 Task: Create a blank project BellTech with privacy Public and default view as List and in the team Taskers . Create three sections in the project as To-Do, Doing and Done
Action: Mouse moved to (1105, 166)
Screenshot: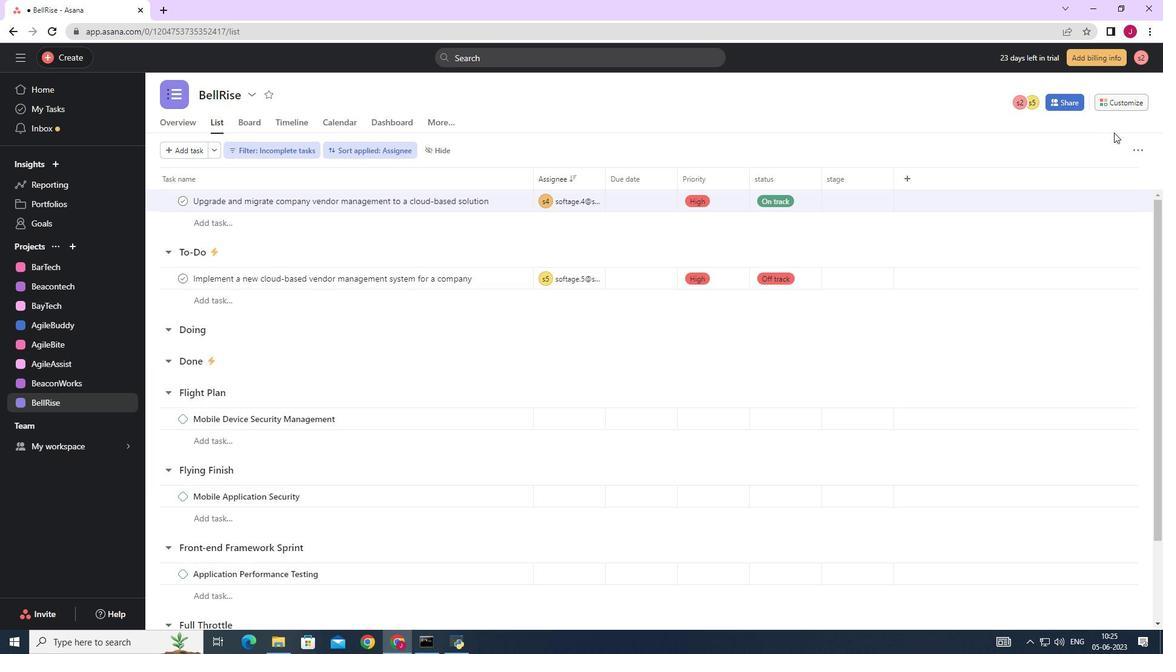 
Action: Mouse scrolled (1105, 166) with delta (0, 0)
Screenshot: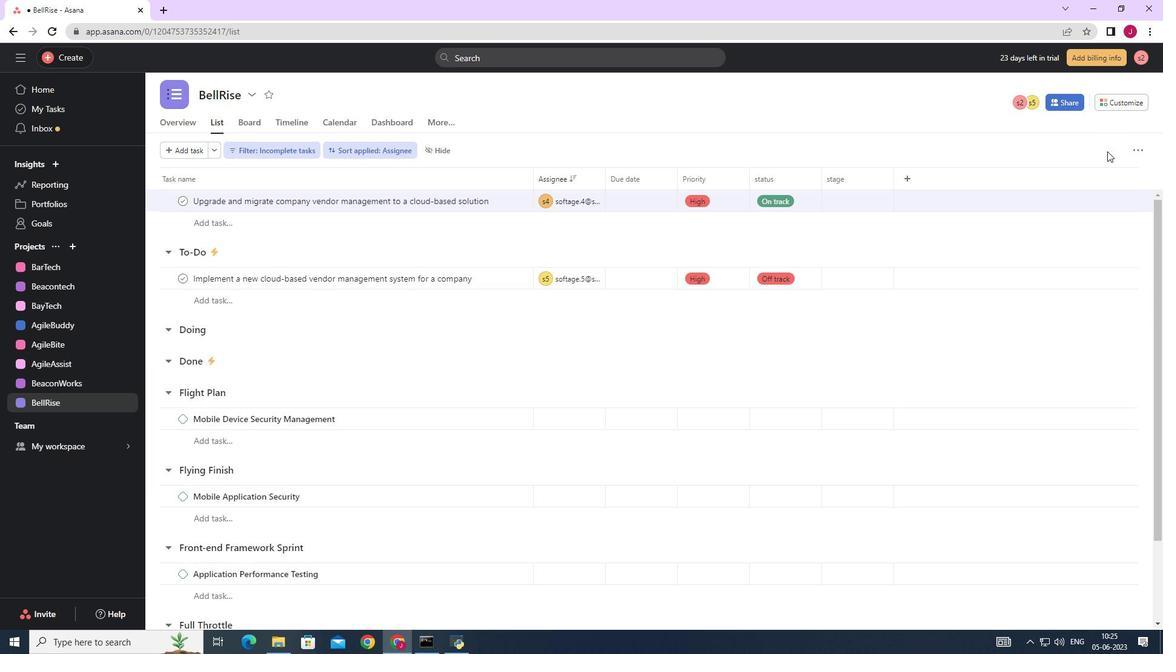
Action: Mouse scrolled (1105, 166) with delta (0, 0)
Screenshot: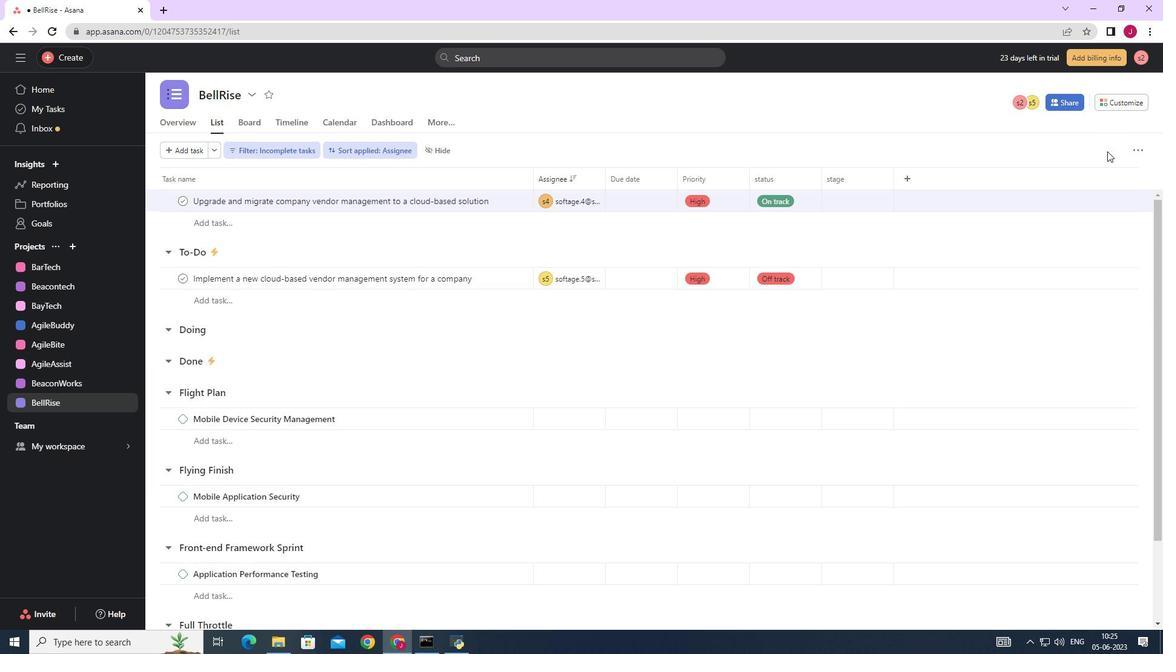 
Action: Mouse moved to (1128, 101)
Screenshot: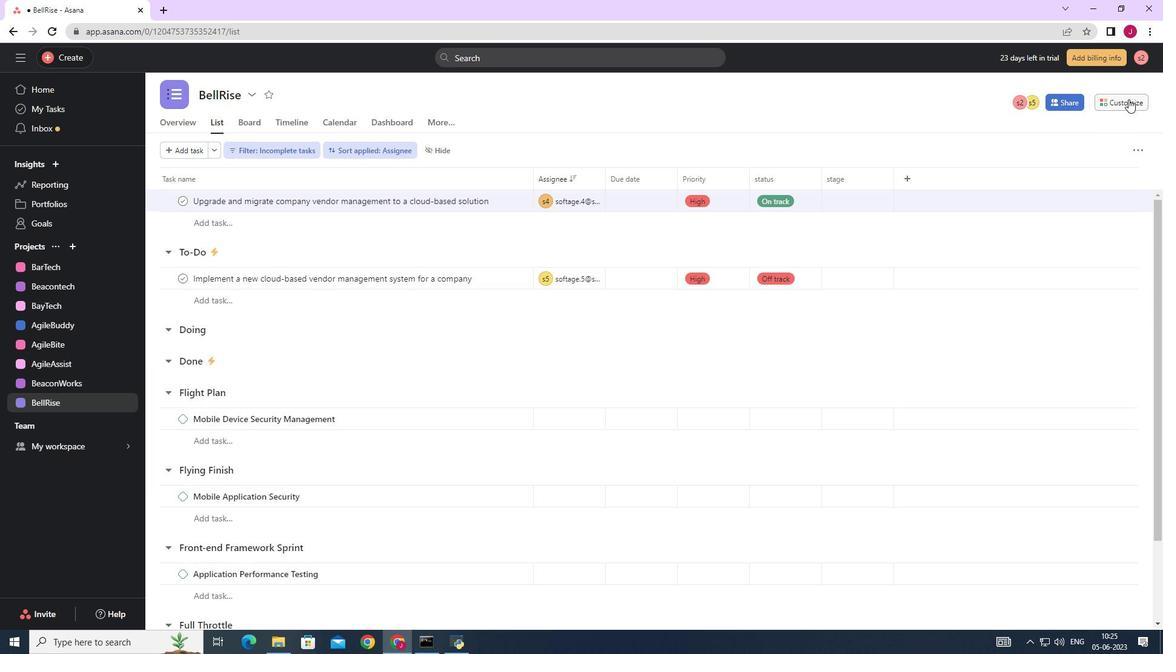 
Action: Mouse pressed left at (1128, 101)
Screenshot: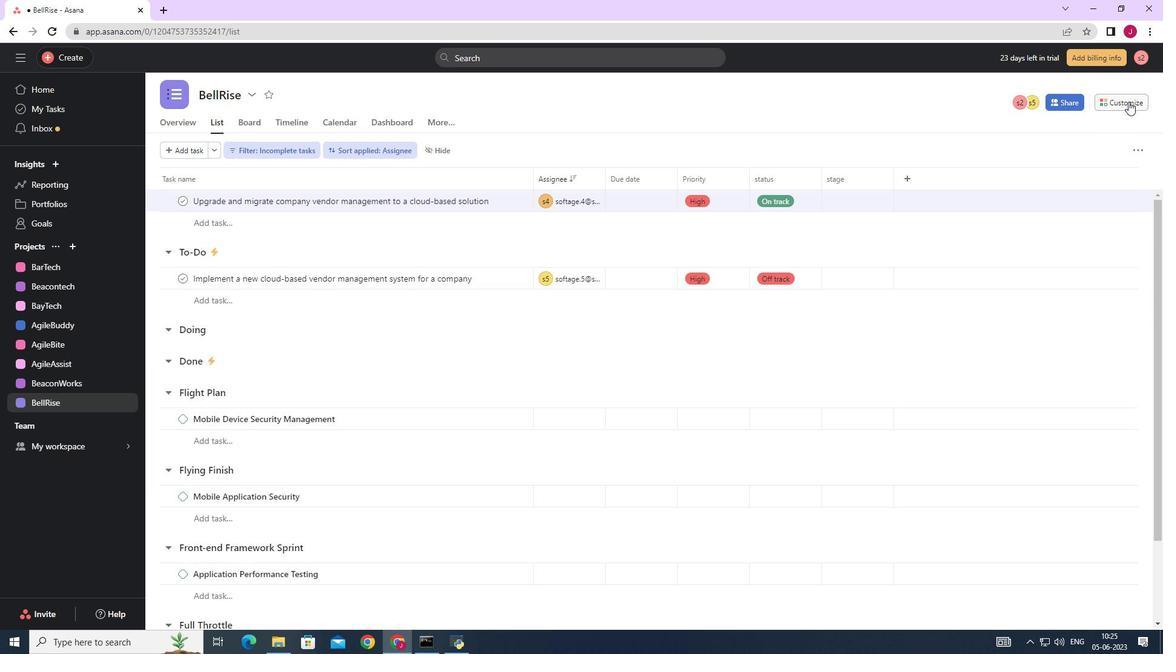 
Action: Mouse moved to (716, 374)
Screenshot: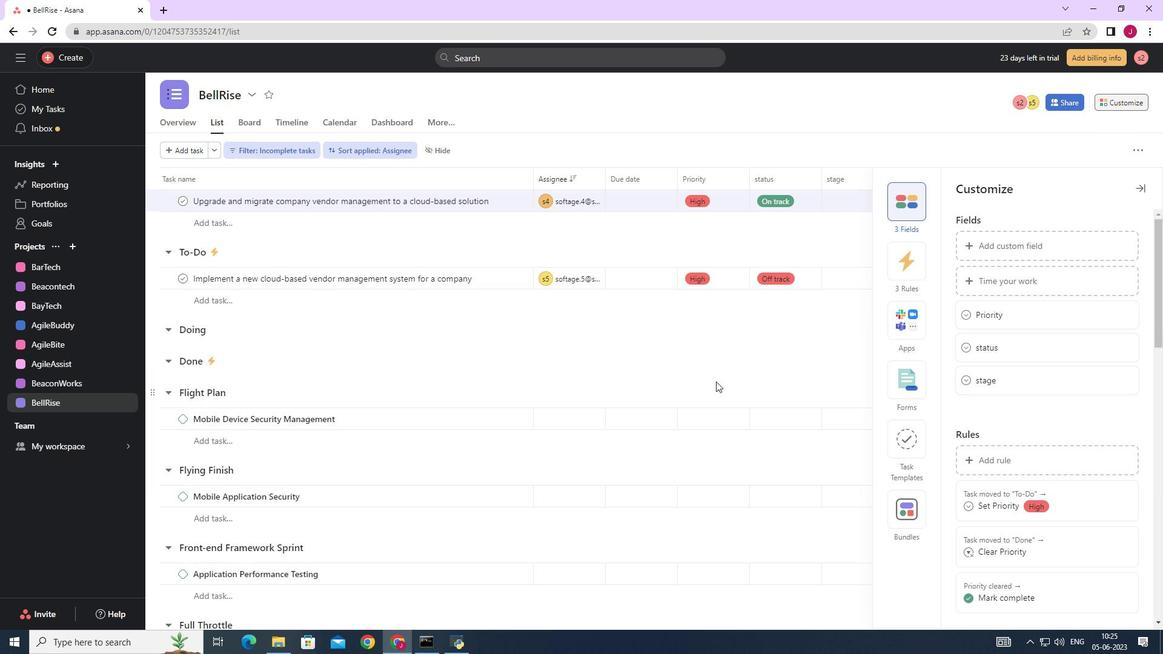 
Action: Mouse pressed left at (716, 374)
Screenshot: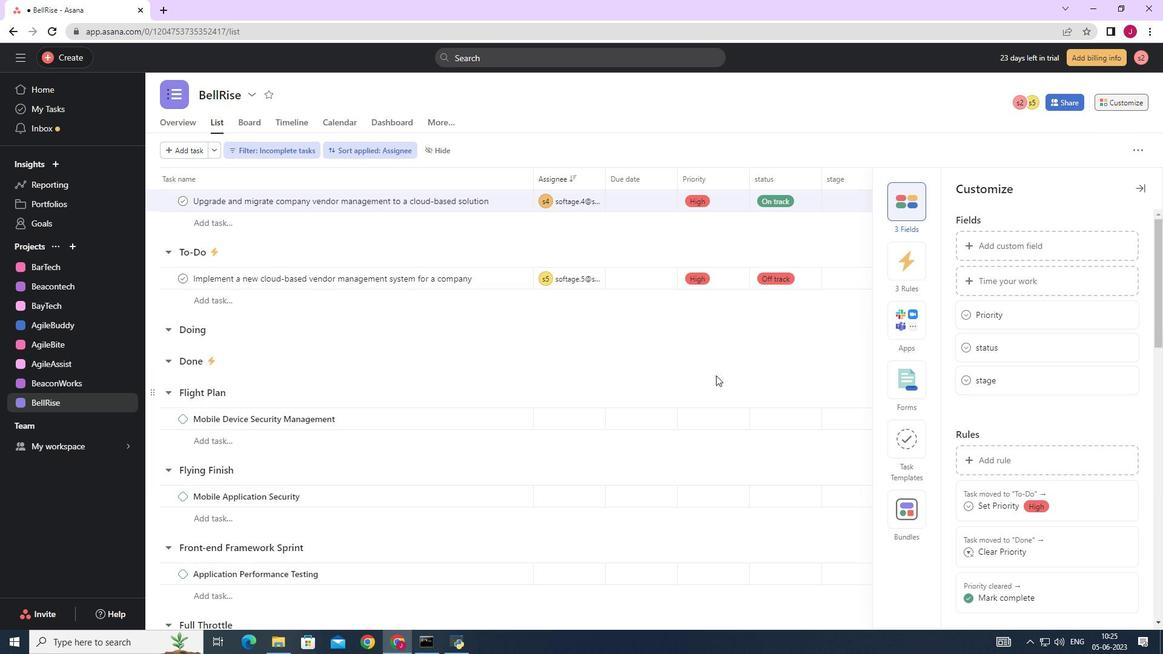 
Action: Mouse moved to (77, 249)
Screenshot: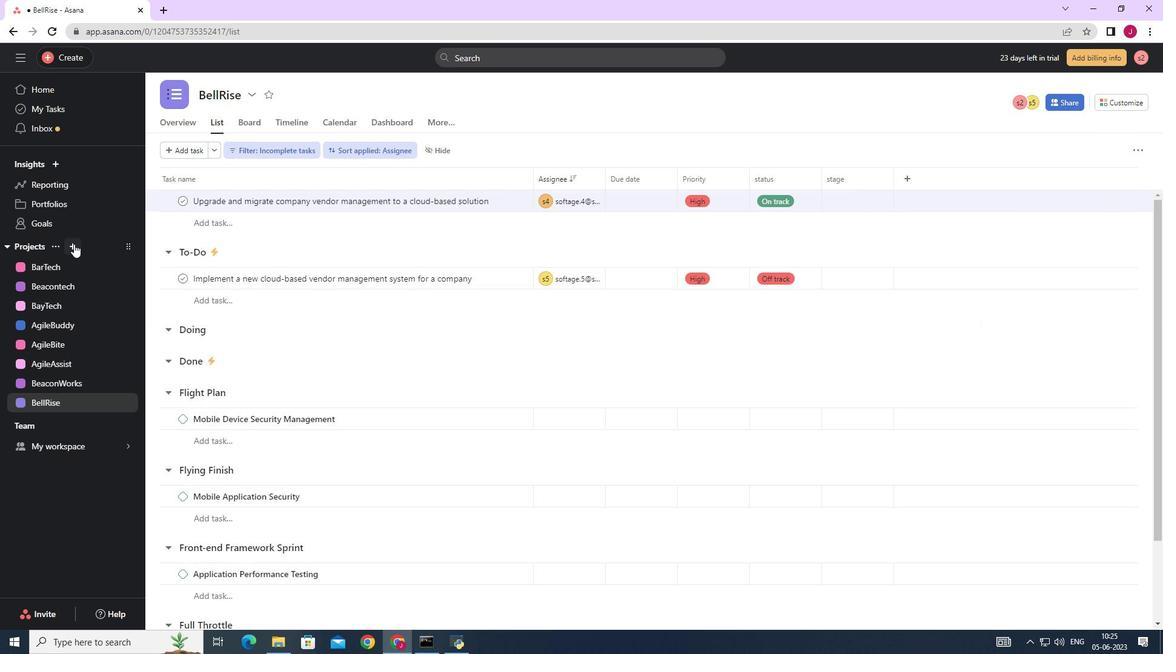 
Action: Mouse pressed left at (77, 249)
Screenshot: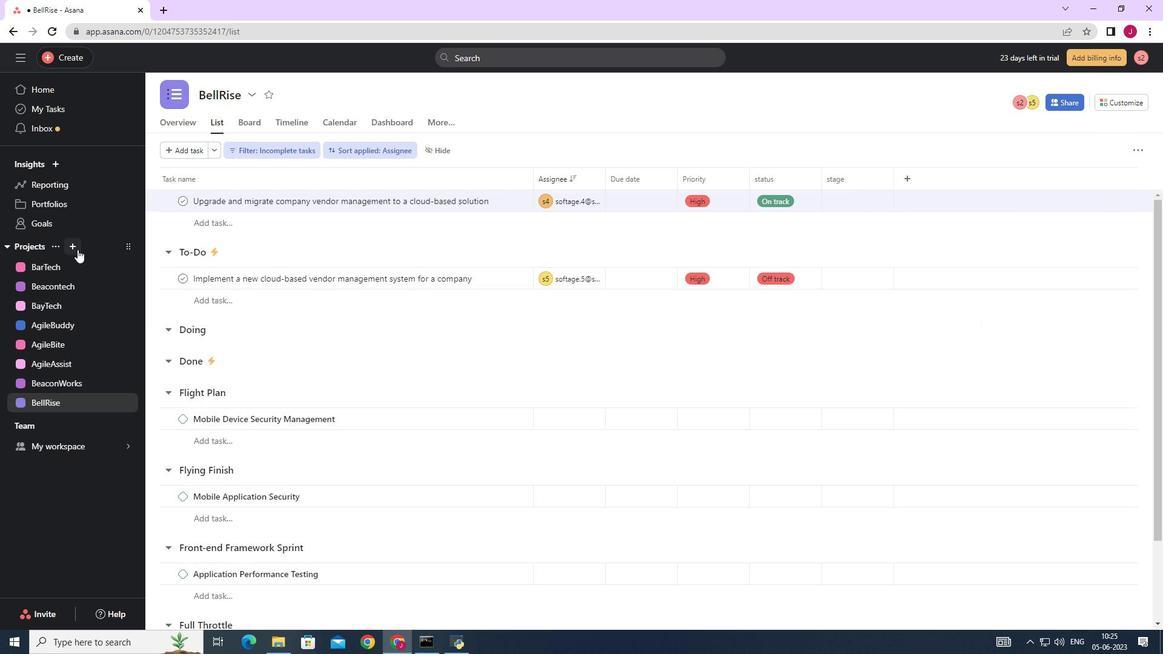
Action: Mouse moved to (130, 271)
Screenshot: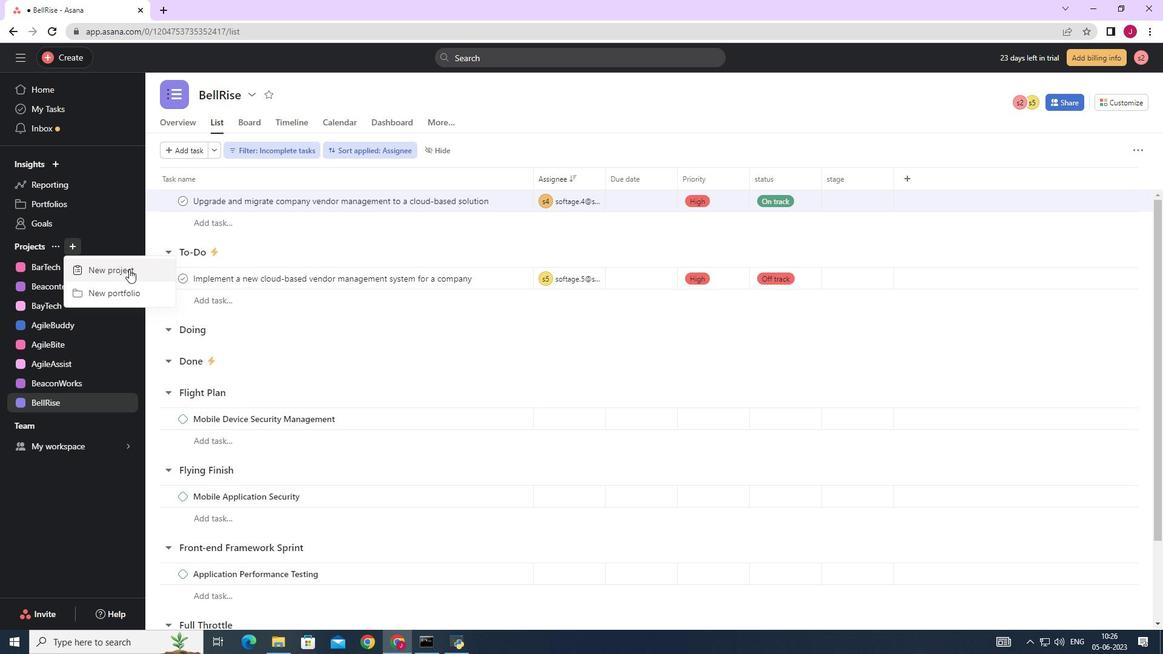 
Action: Mouse pressed left at (130, 271)
Screenshot: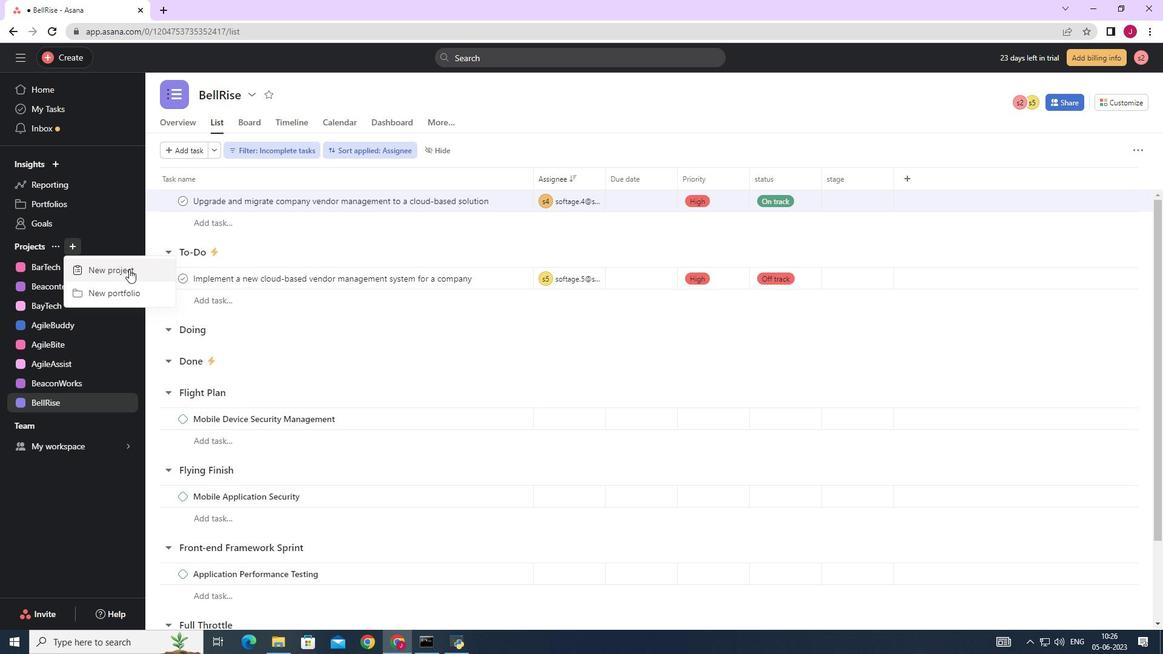 
Action: Mouse moved to (507, 265)
Screenshot: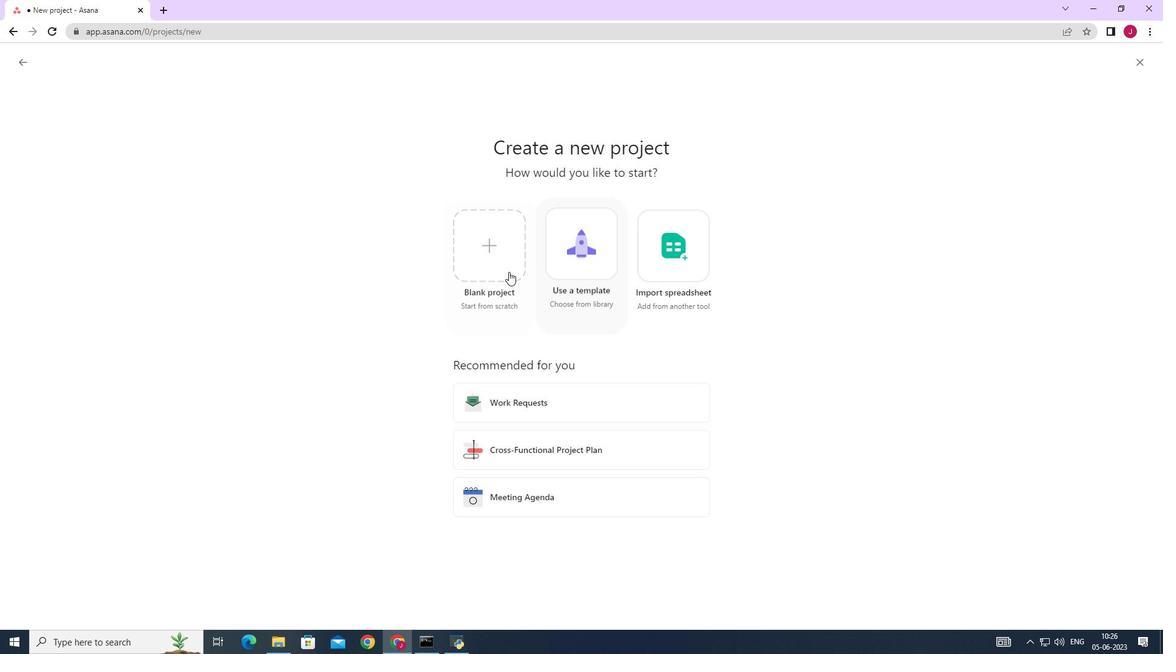 
Action: Mouse pressed left at (507, 265)
Screenshot: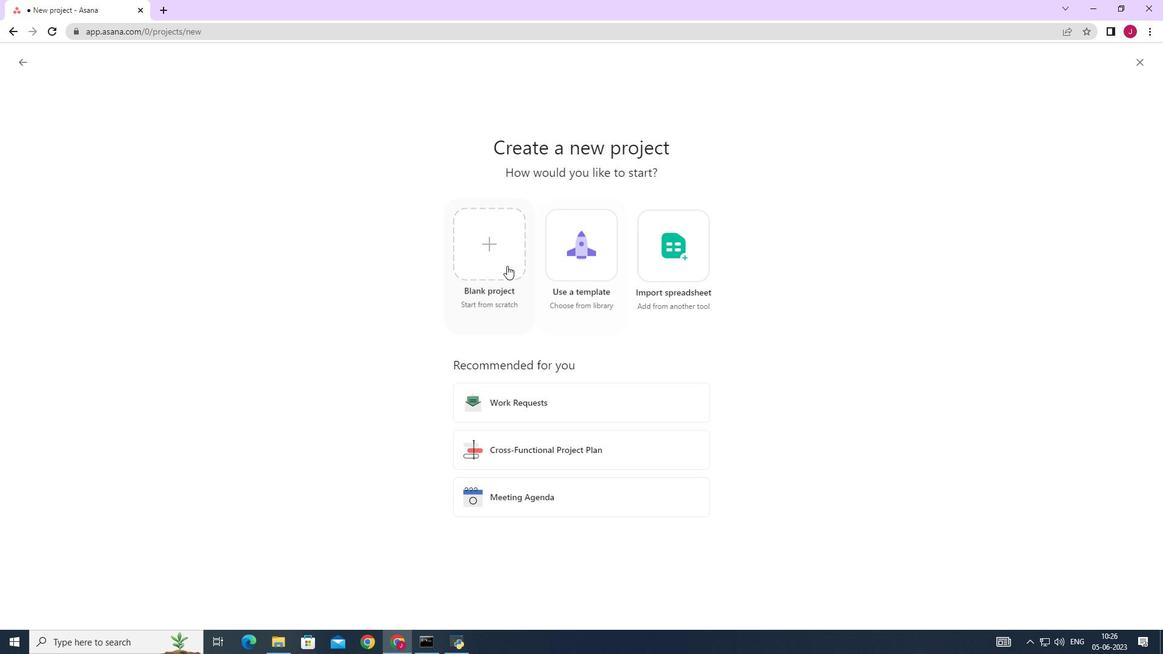 
Action: Mouse moved to (161, 89)
Screenshot: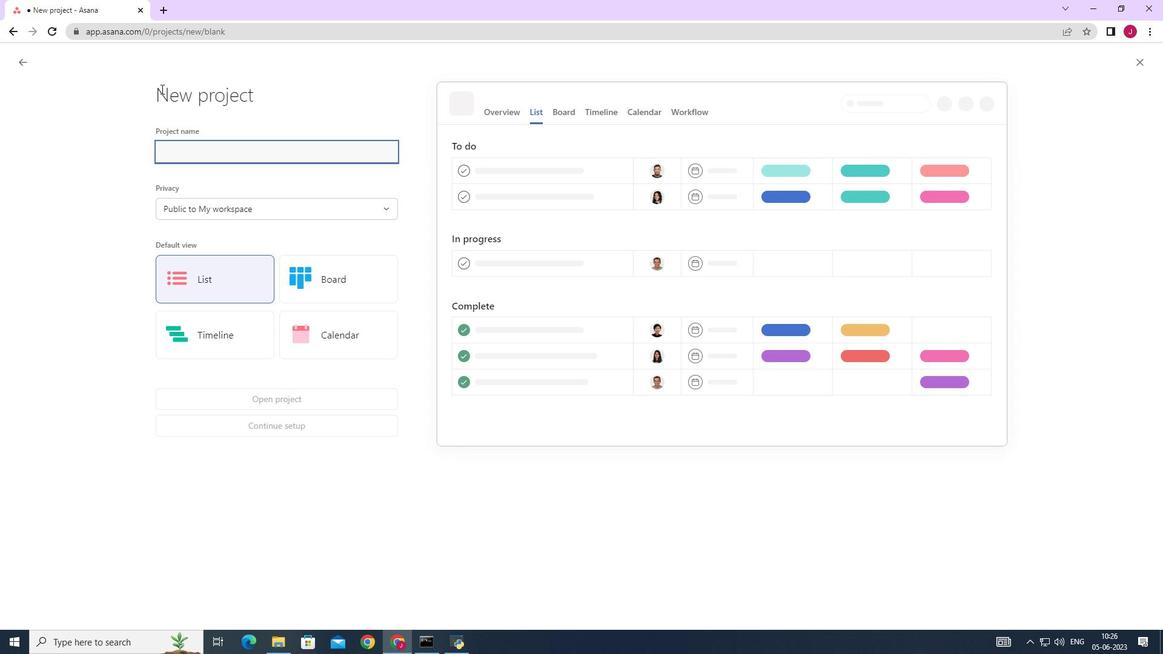 
Action: Key pressed <Key.caps_lock>B<Key.caps_lock>ell<Key.caps_lock>T<Key.caps_lock>ech
Screenshot: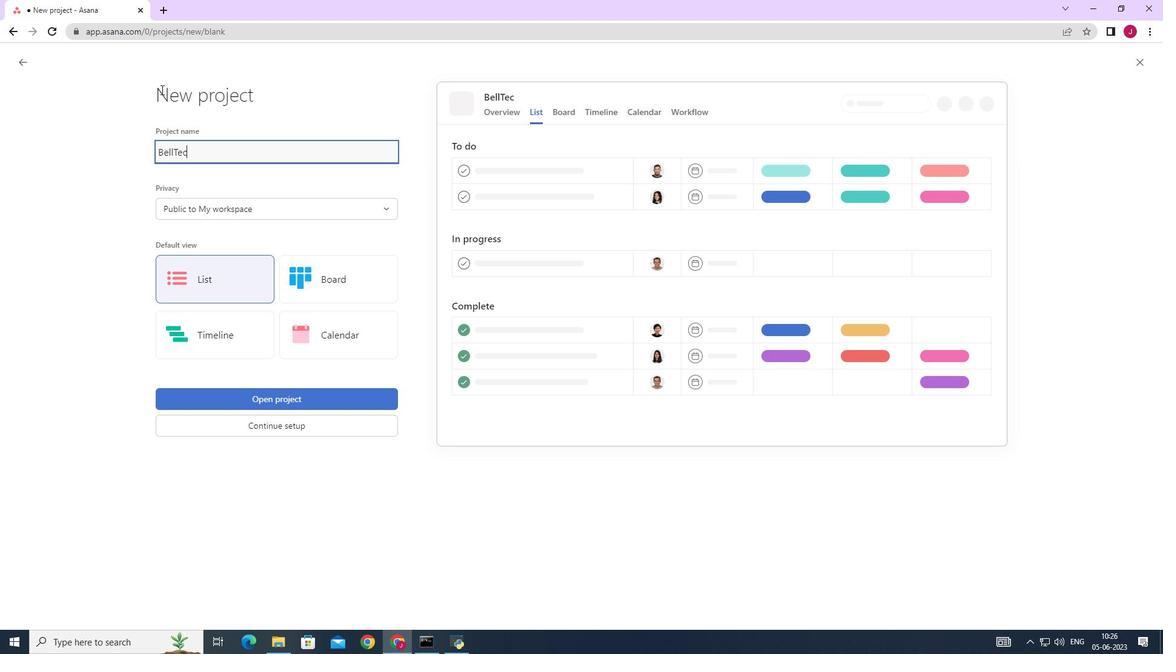 
Action: Mouse moved to (260, 201)
Screenshot: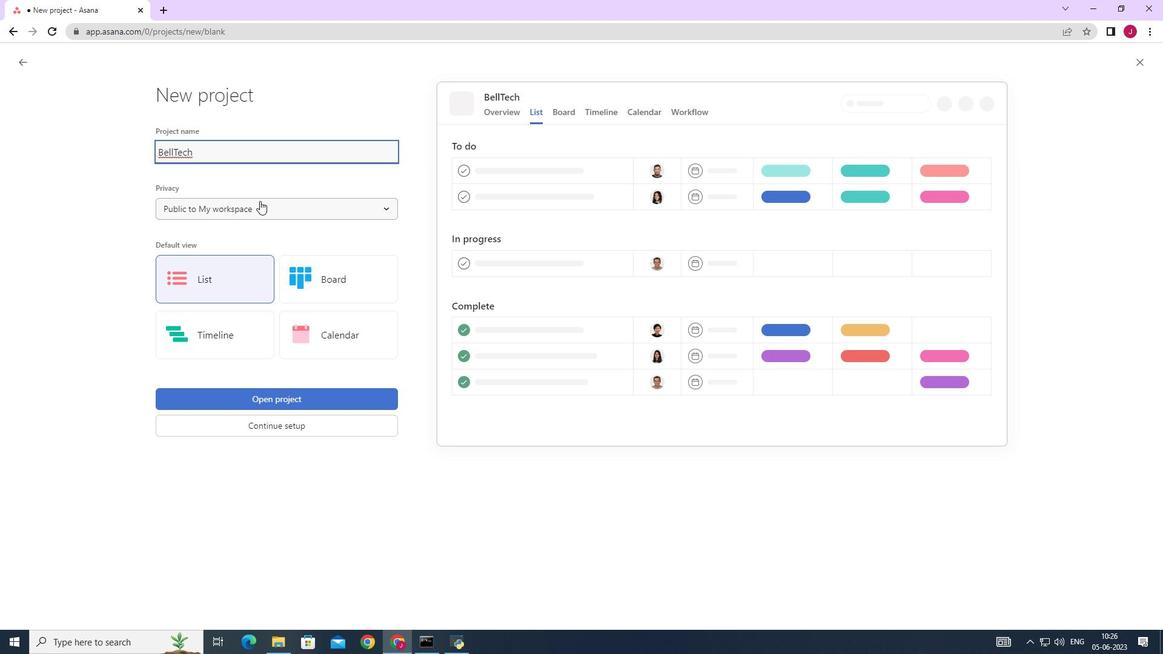 
Action: Mouse pressed left at (260, 201)
Screenshot: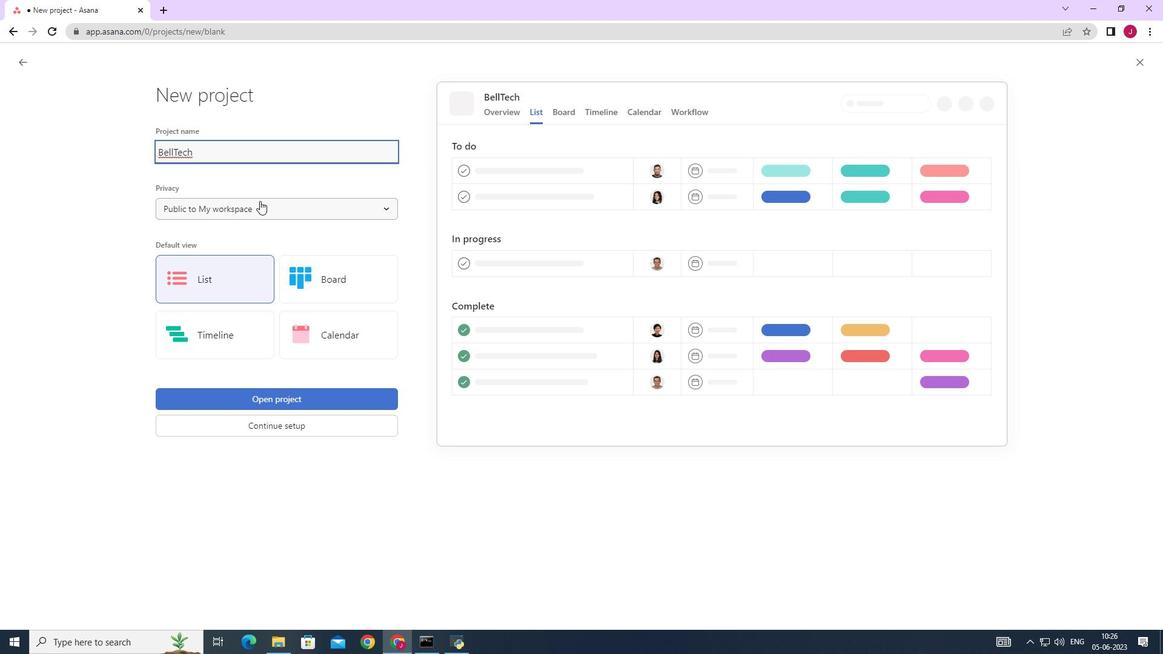 
Action: Mouse moved to (257, 232)
Screenshot: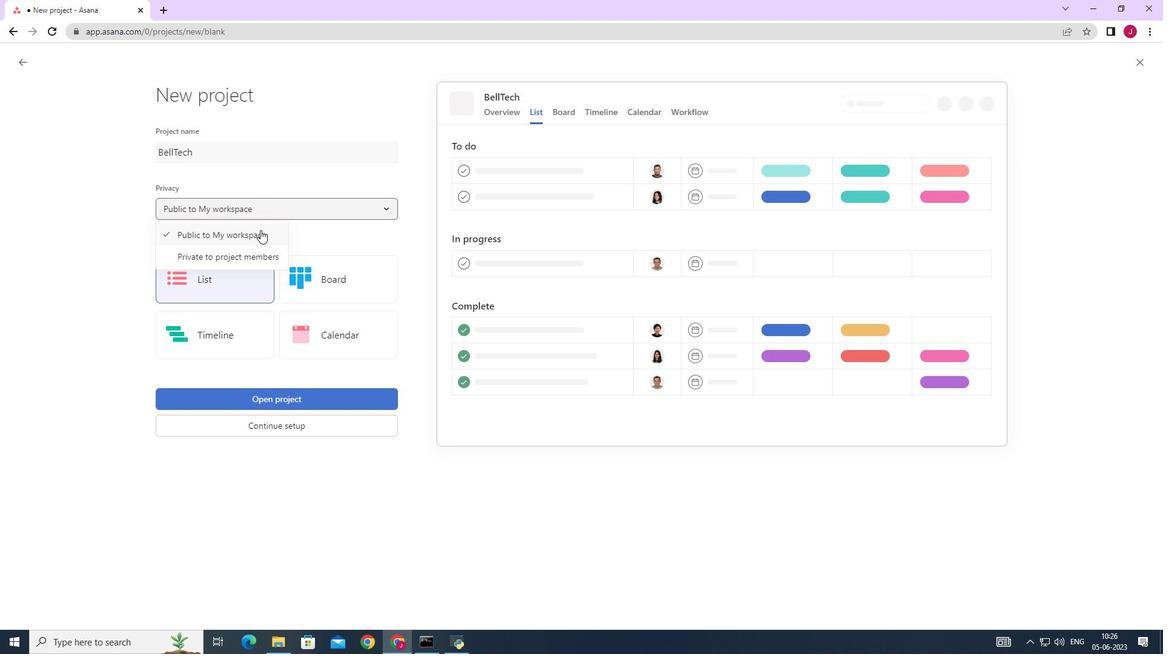 
Action: Mouse pressed left at (257, 232)
Screenshot: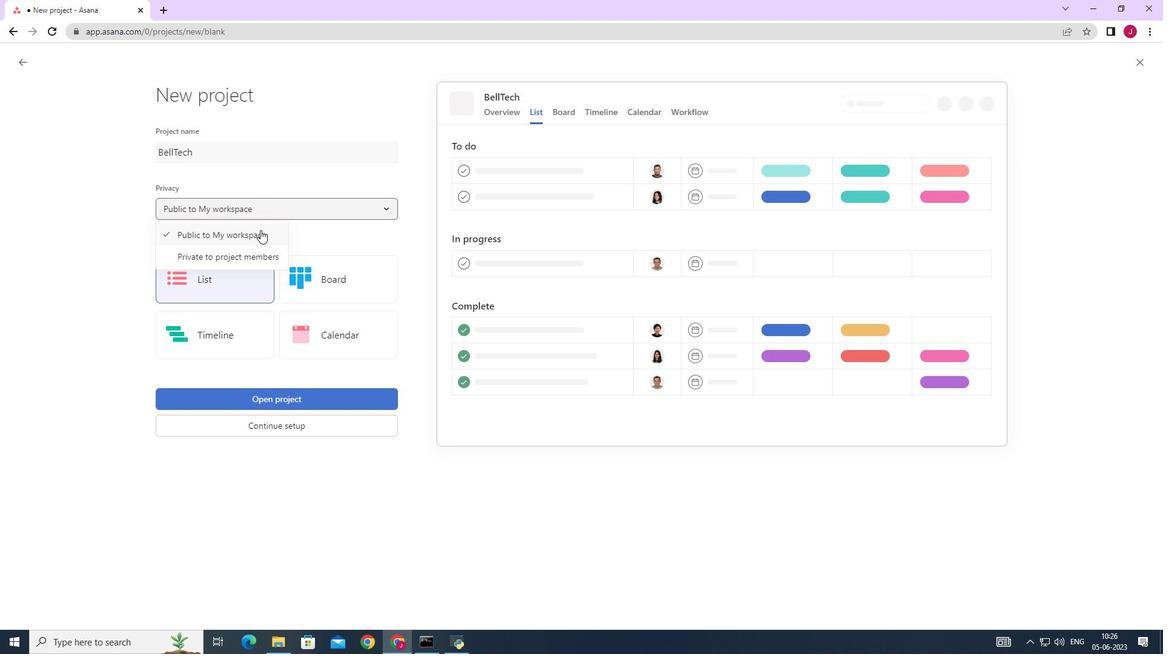 
Action: Mouse moved to (222, 275)
Screenshot: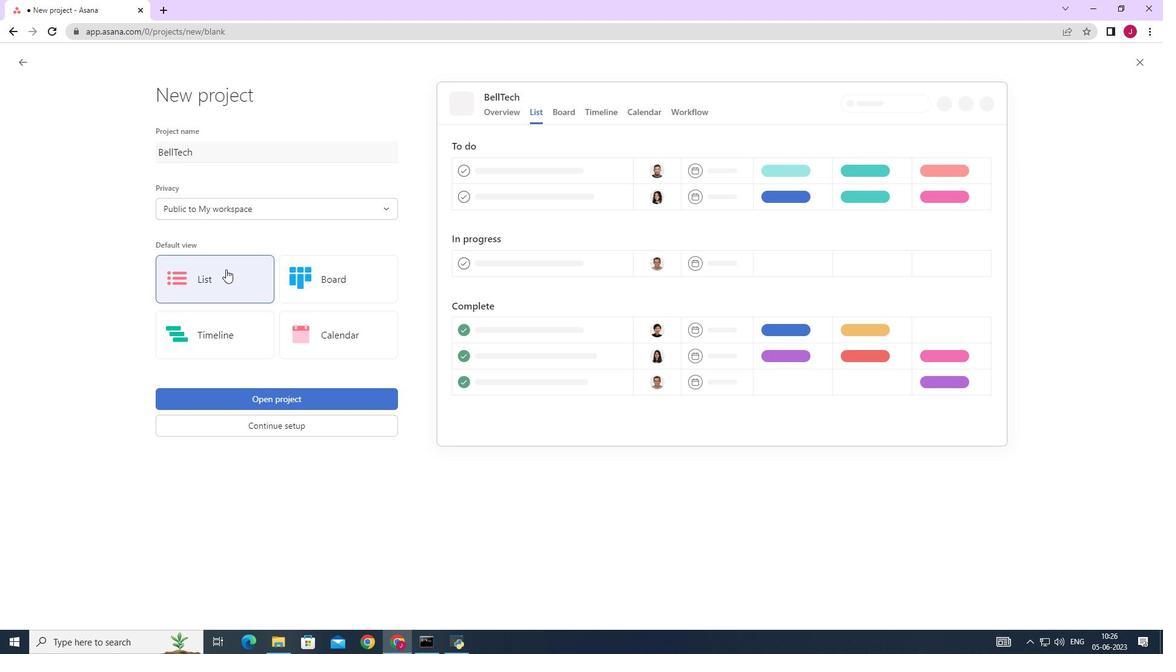 
Action: Mouse pressed left at (222, 275)
Screenshot: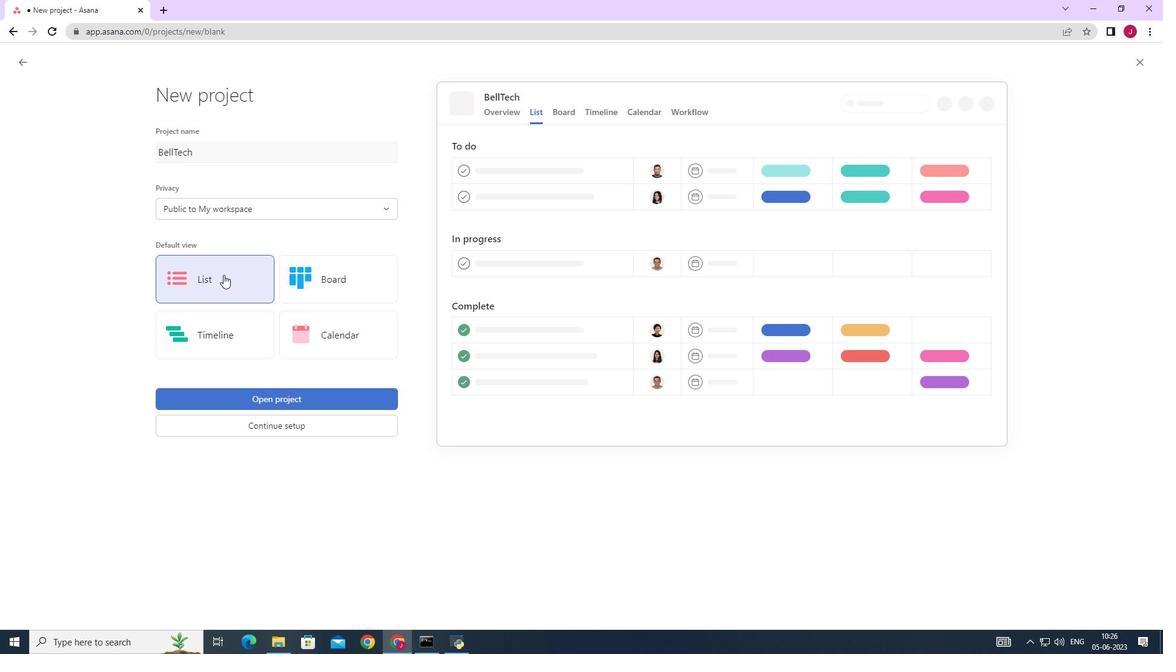 
Action: Mouse moved to (269, 401)
Screenshot: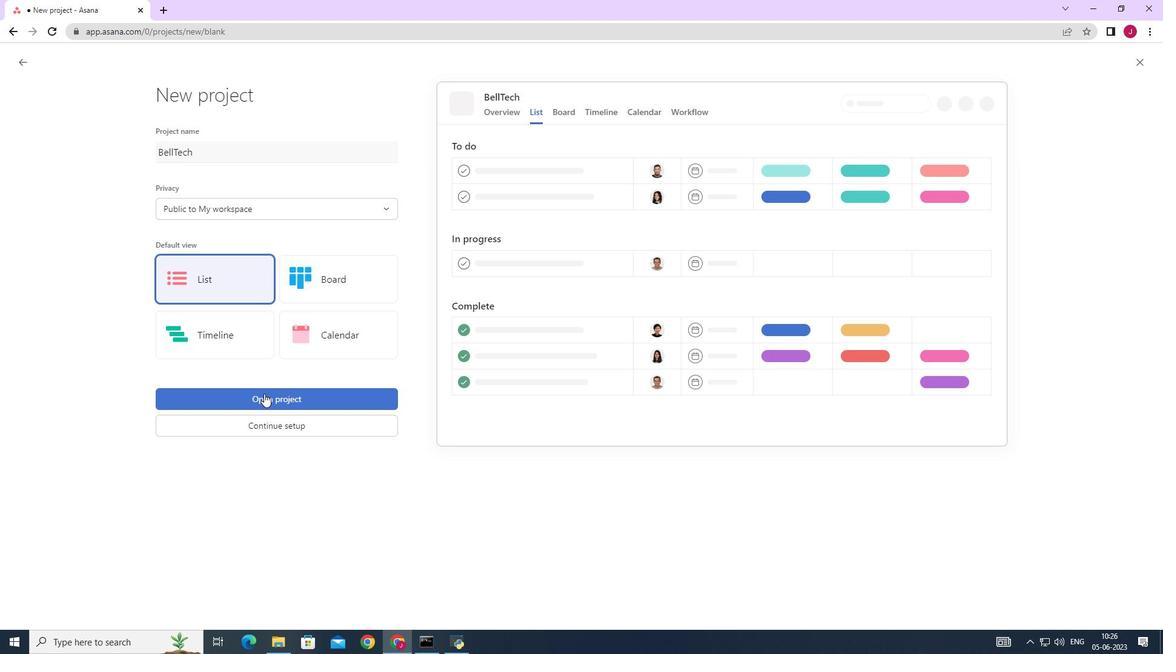 
Action: Mouse pressed left at (269, 401)
Screenshot: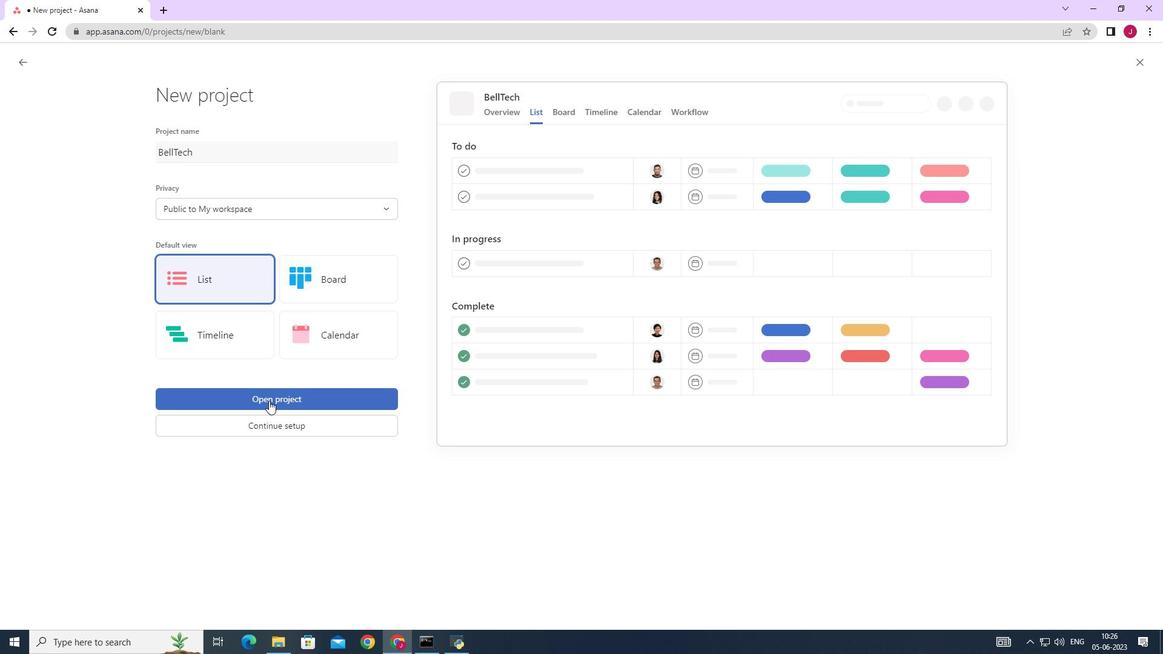 
Action: Mouse moved to (220, 264)
Screenshot: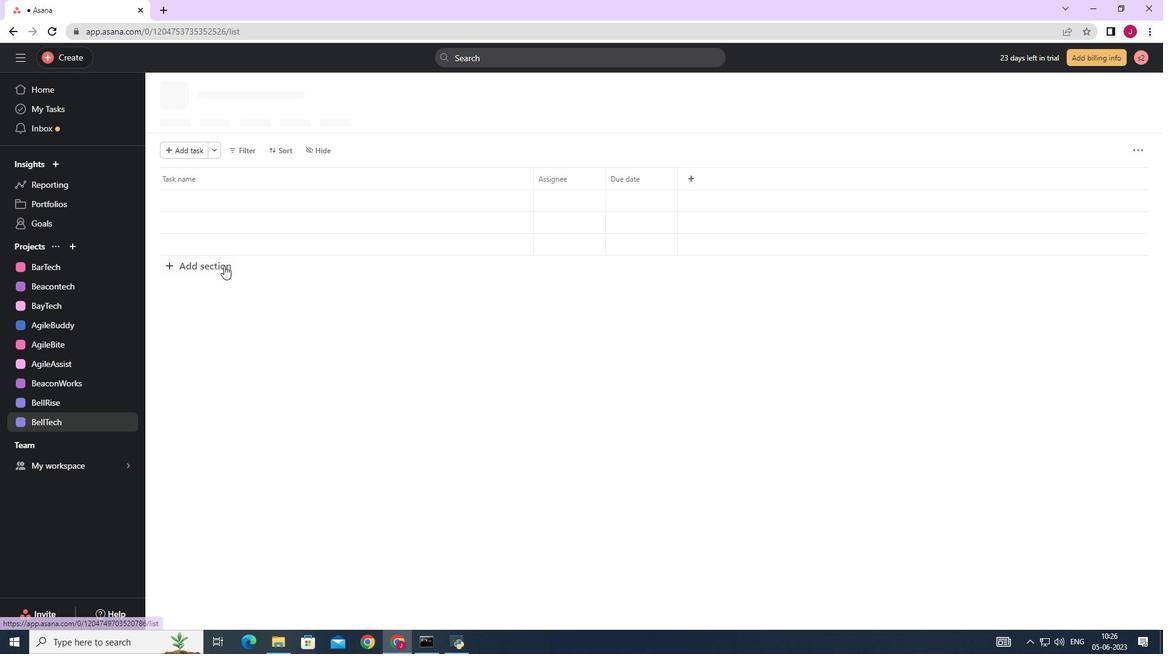 
Action: Mouse pressed left at (220, 264)
Screenshot: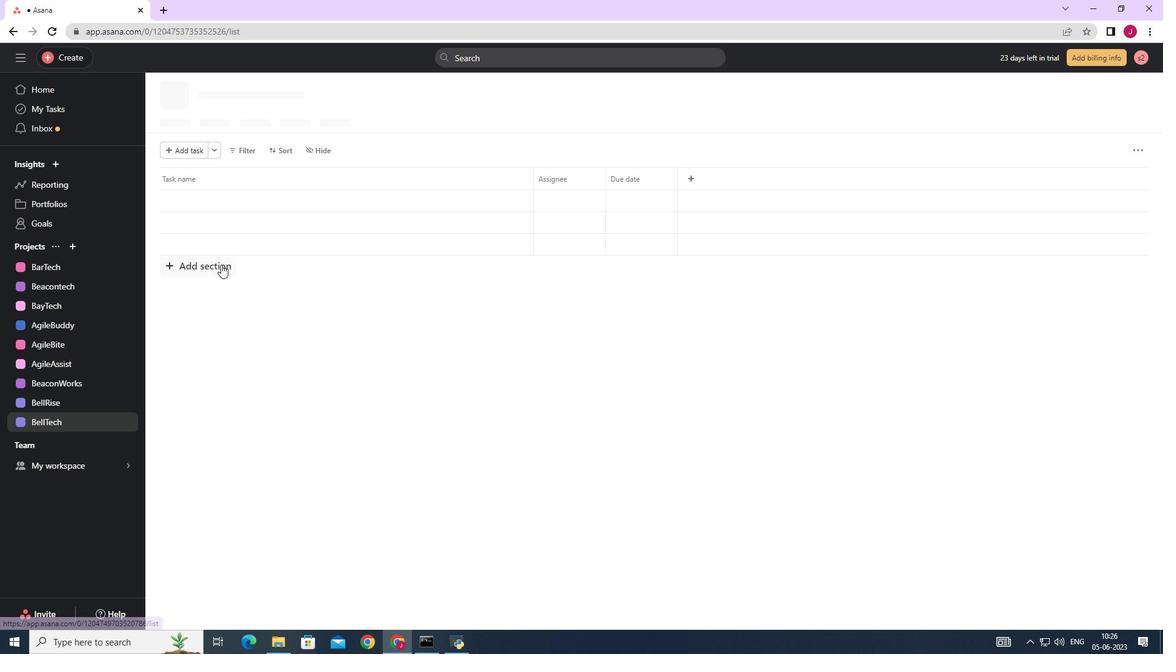 
Action: Key pressed <Key.caps_lock>T<Key.caps_lock>o-<Key.caps_lock>D<Key.caps_lock>o
Screenshot: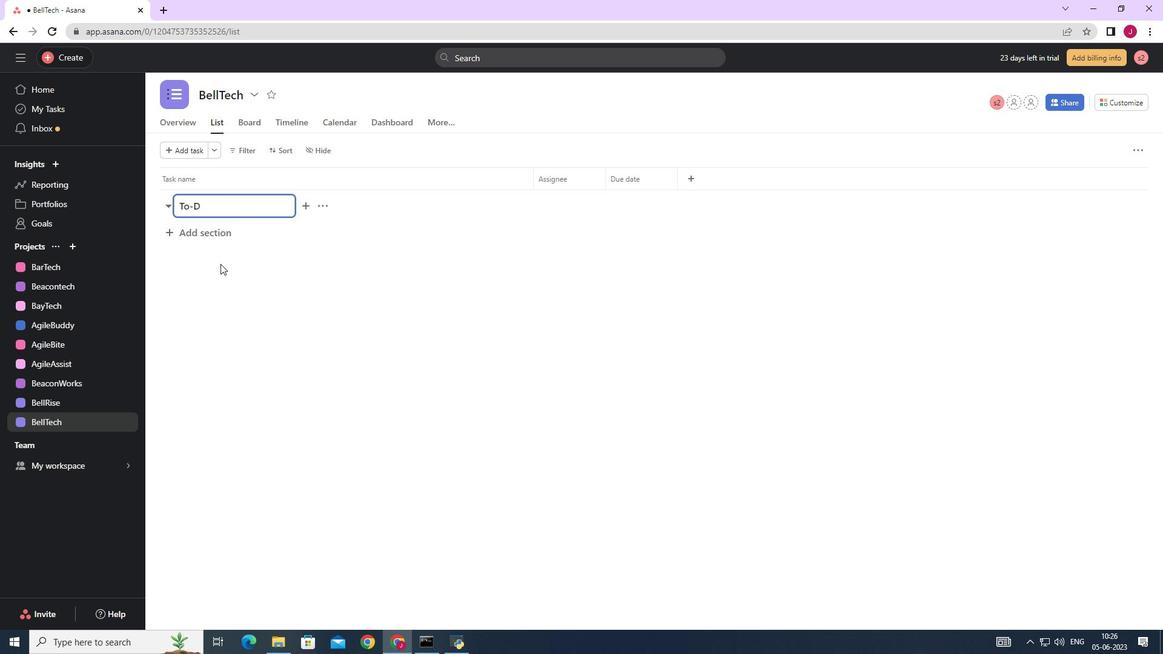 
Action: Mouse moved to (211, 233)
Screenshot: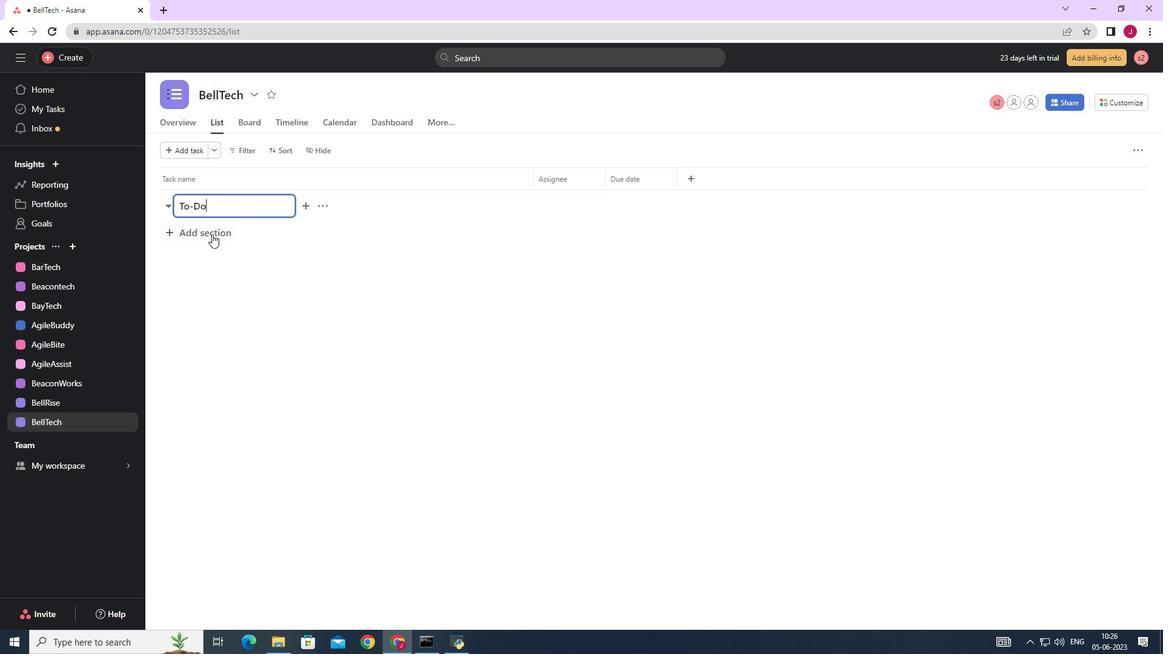 
Action: Mouse pressed left at (211, 233)
Screenshot: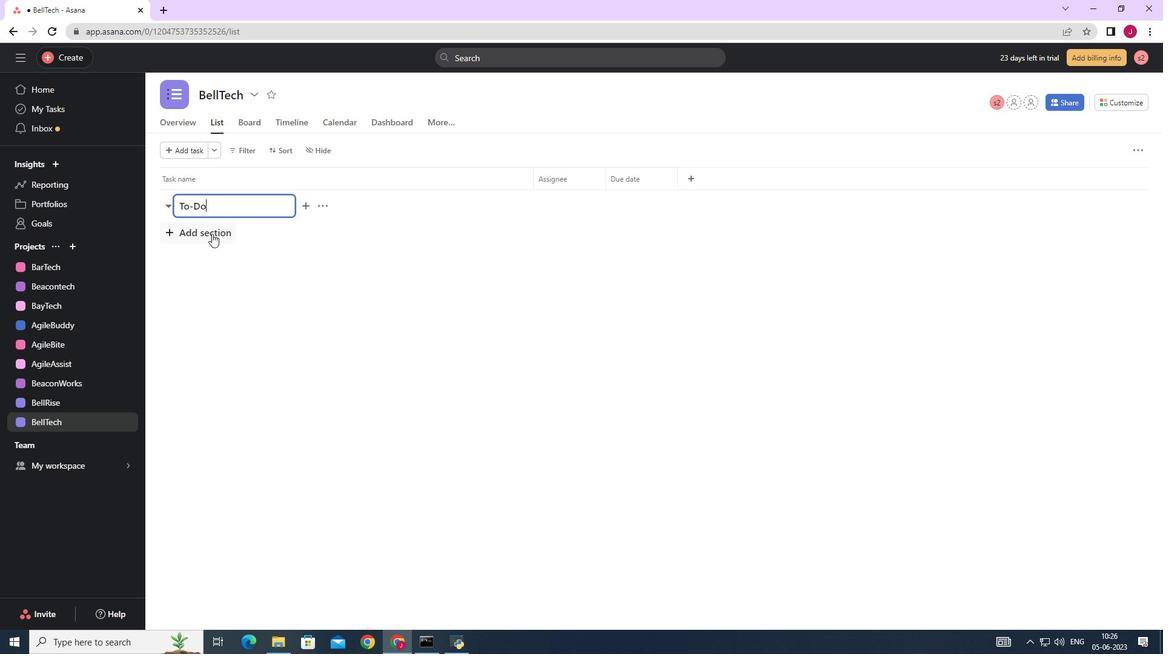 
Action: Key pressed <Key.caps_lock>D<Key.caps_lock>ong<Key.backspace><Key.backspace>ing
Screenshot: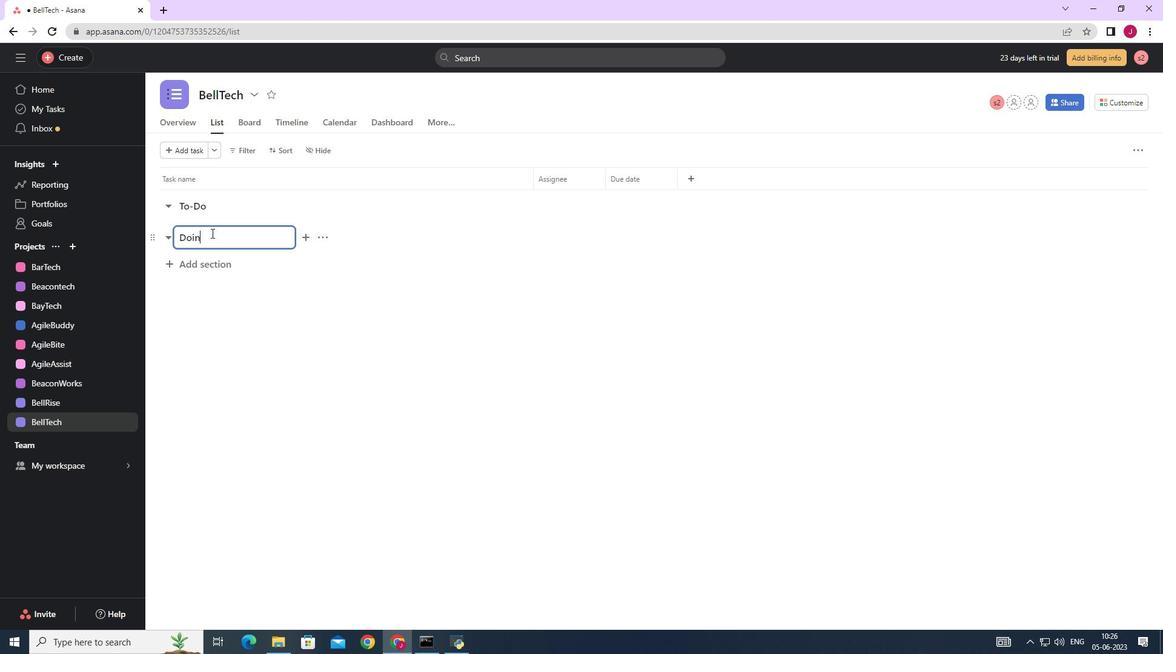 
Action: Mouse moved to (205, 259)
Screenshot: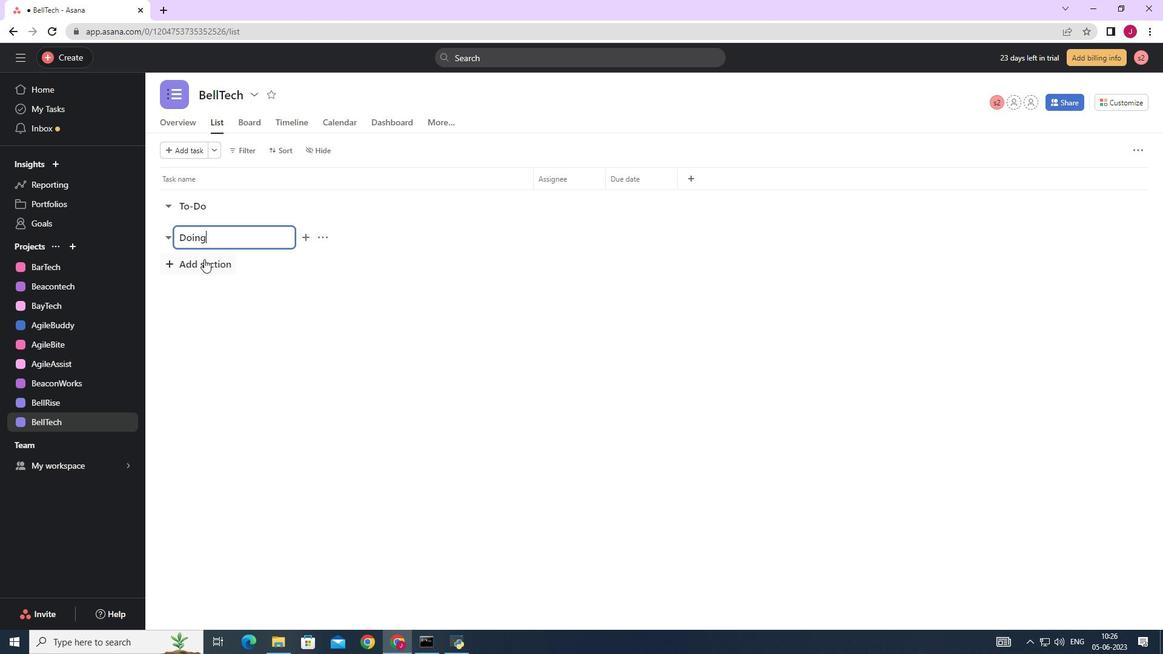 
Action: Mouse pressed left at (205, 259)
Screenshot: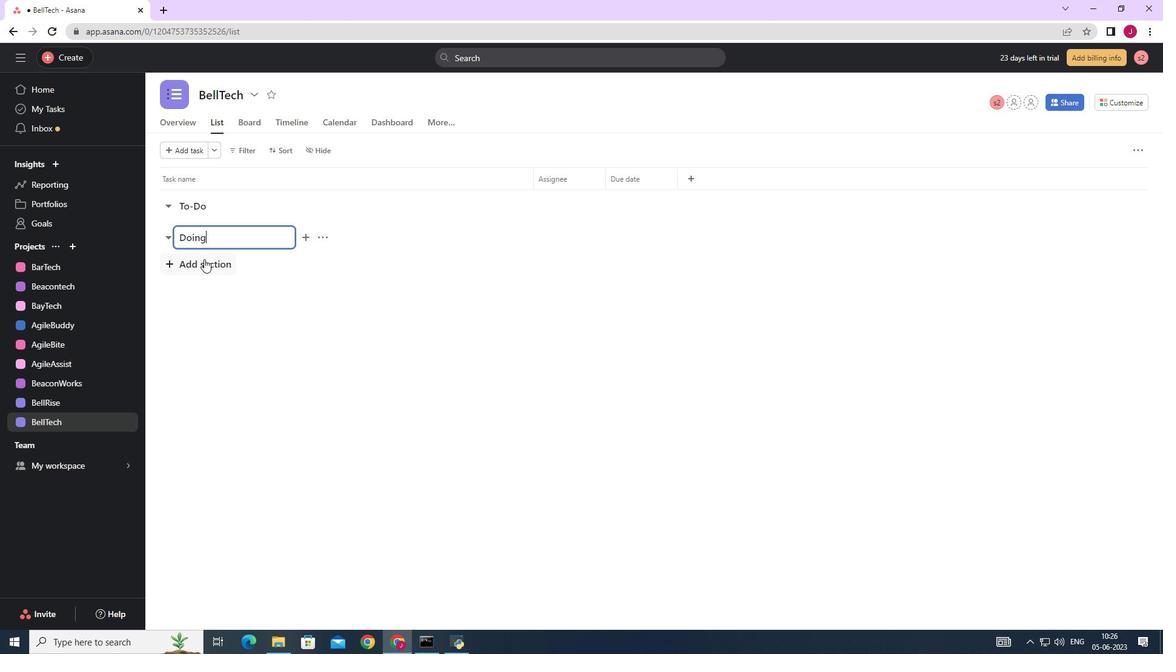 
Action: Mouse moved to (205, 260)
Screenshot: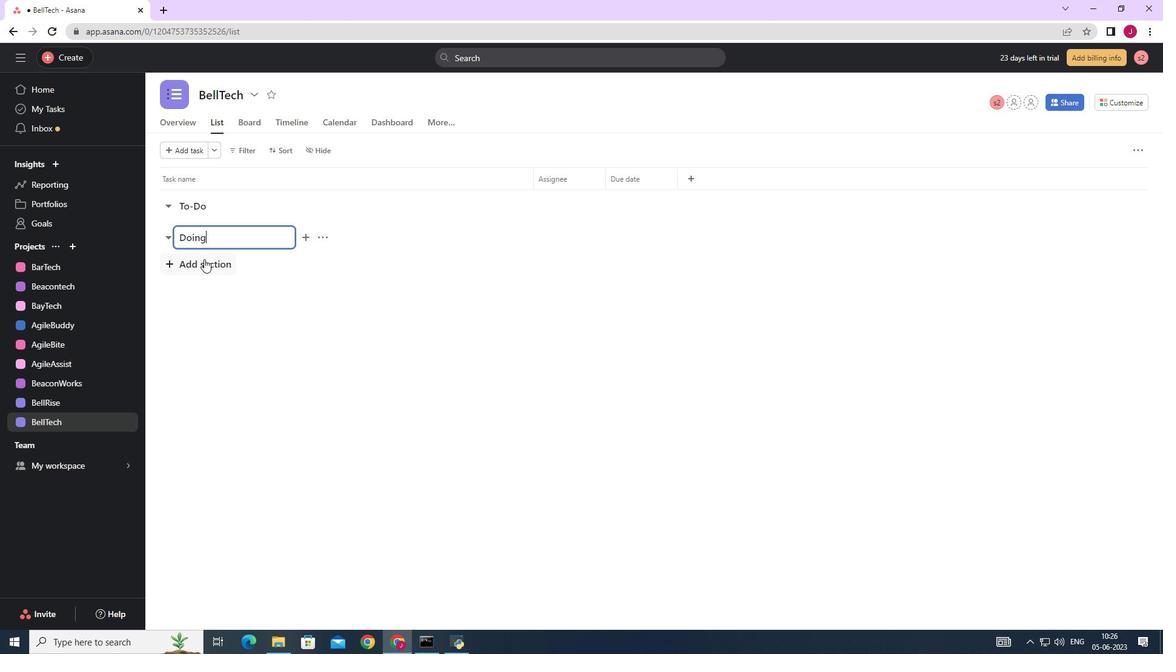 
Action: Key pressed <Key.caps_lock>D<Key.caps_lock>one
Screenshot: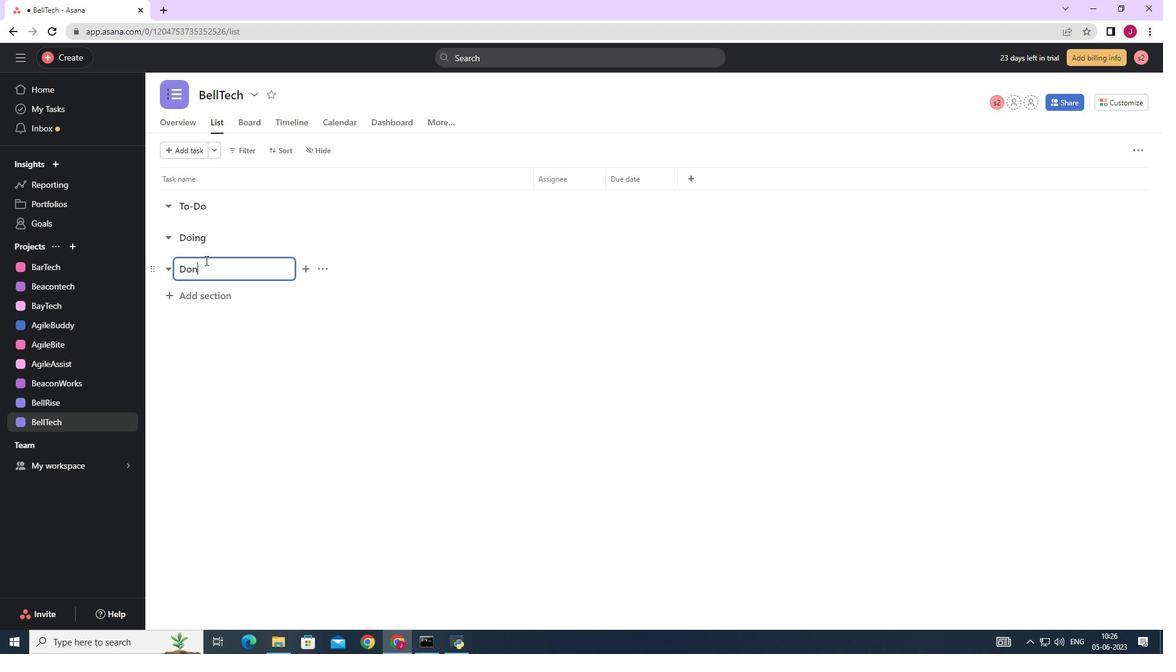 
Action: Mouse moved to (225, 291)
Screenshot: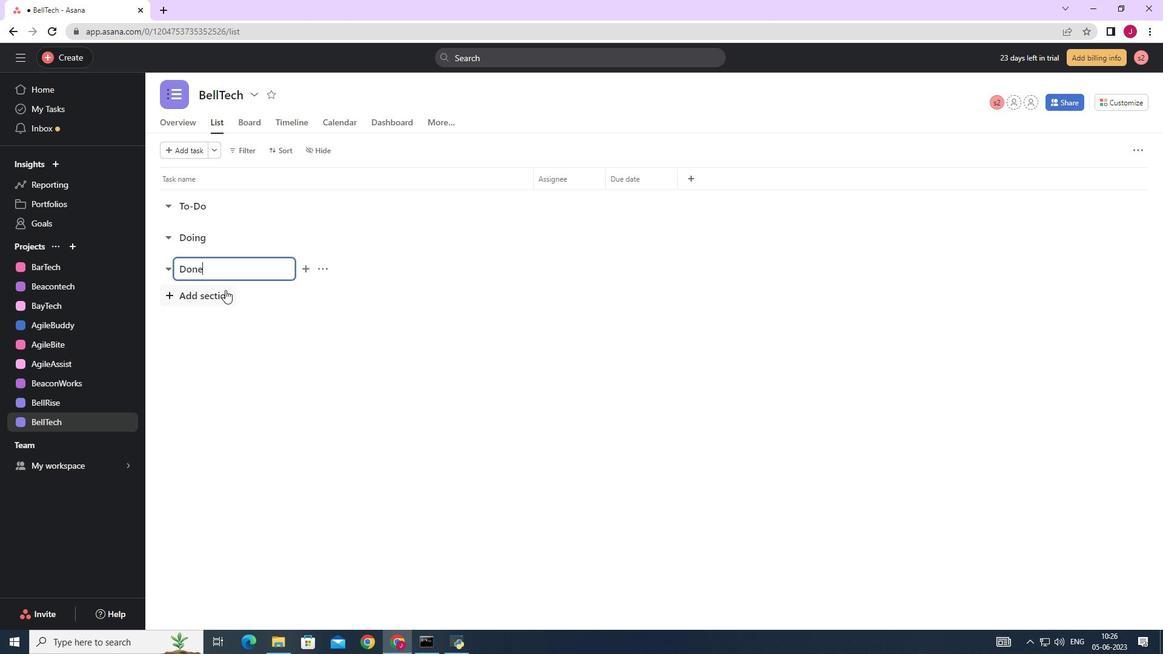
Action: Mouse pressed left at (225, 291)
Screenshot: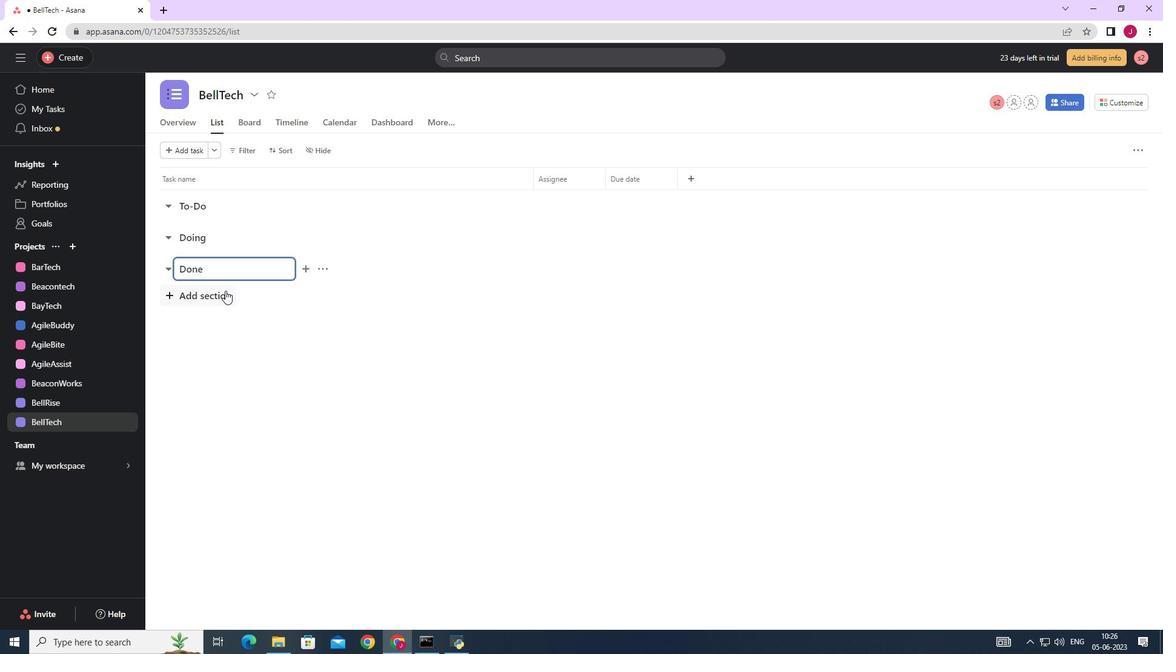 
Action: Mouse moved to (225, 291)
Screenshot: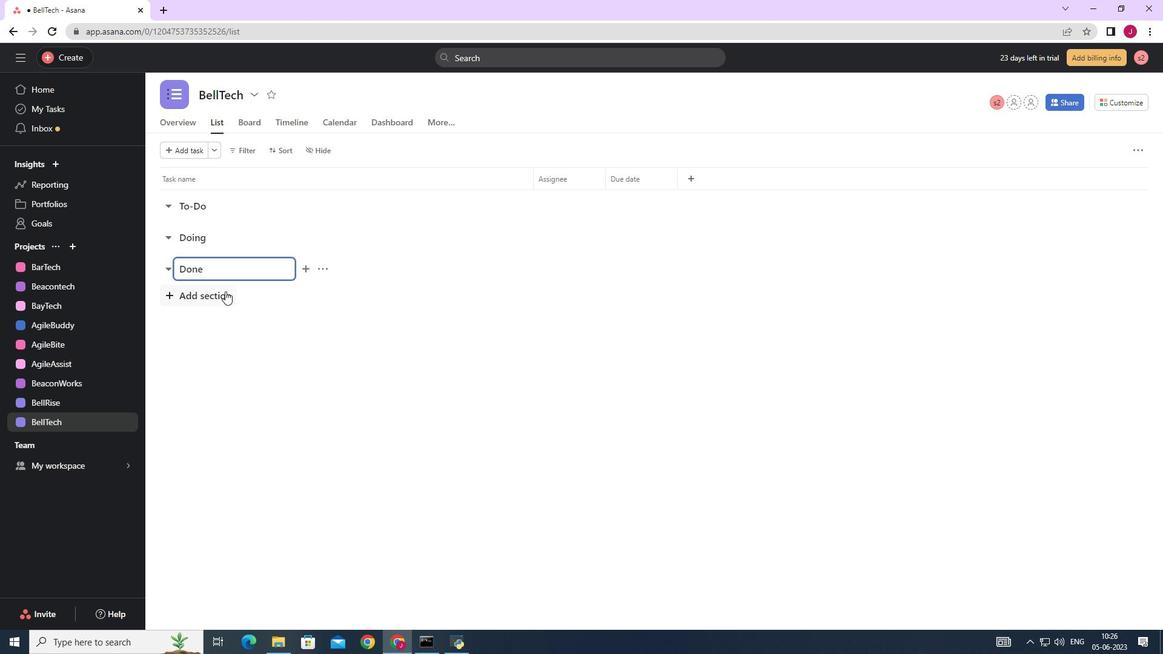 
